 Task: Create a task  Create a feature for users to save content for later viewing , assign it to team member softage.9@softage.net in the project UniTech and update the status of the task to  At Risk , set the priority of the task to Medium.
Action: Mouse moved to (41, 326)
Screenshot: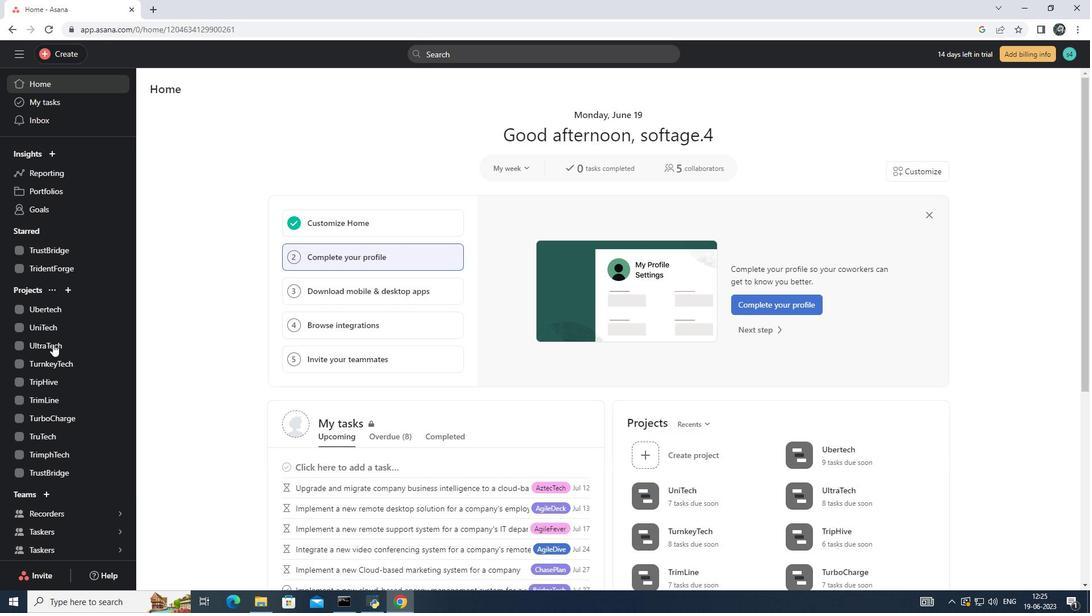 
Action: Mouse pressed left at (41, 326)
Screenshot: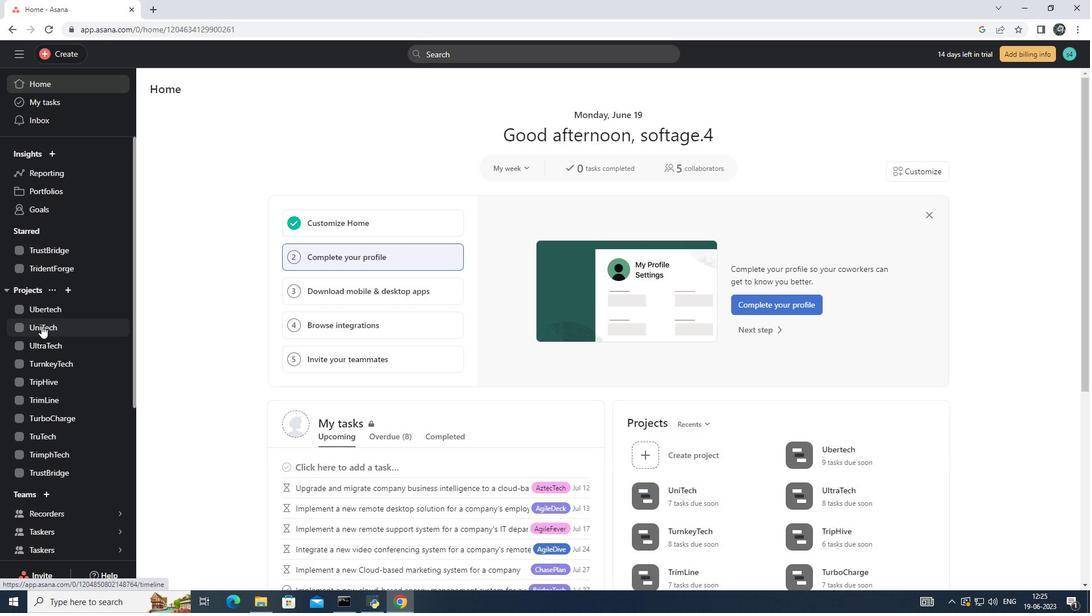 
Action: Mouse moved to (177, 143)
Screenshot: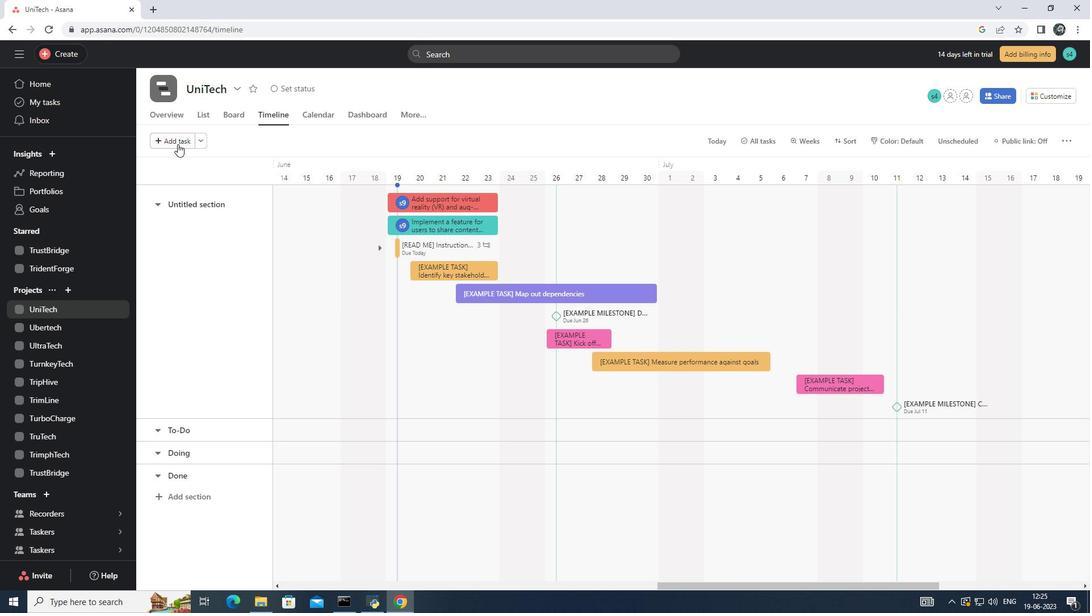 
Action: Mouse pressed left at (177, 143)
Screenshot: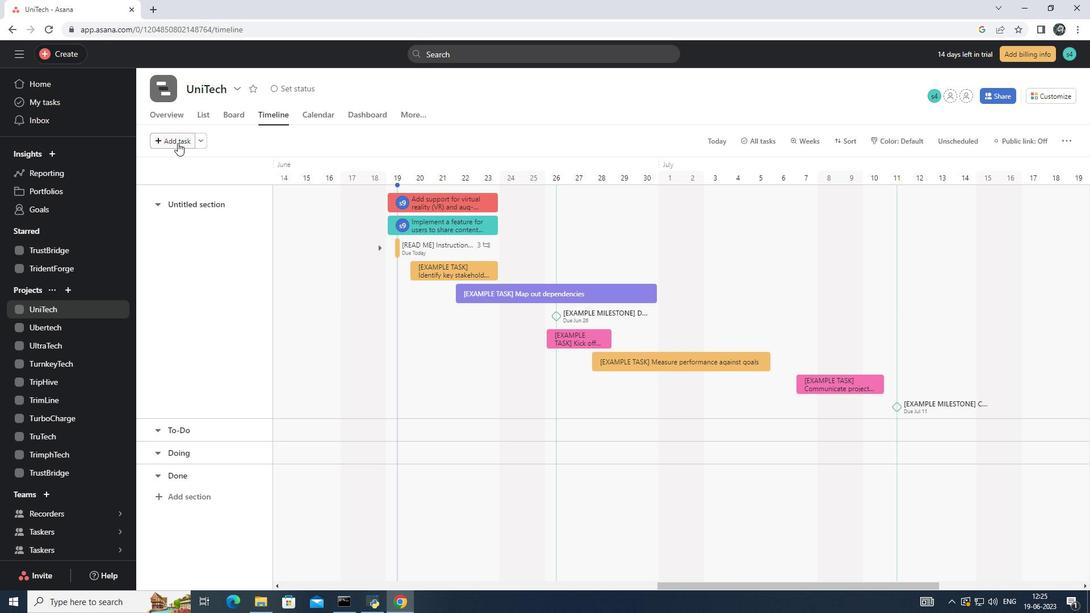 
Action: Mouse moved to (403, 204)
Screenshot: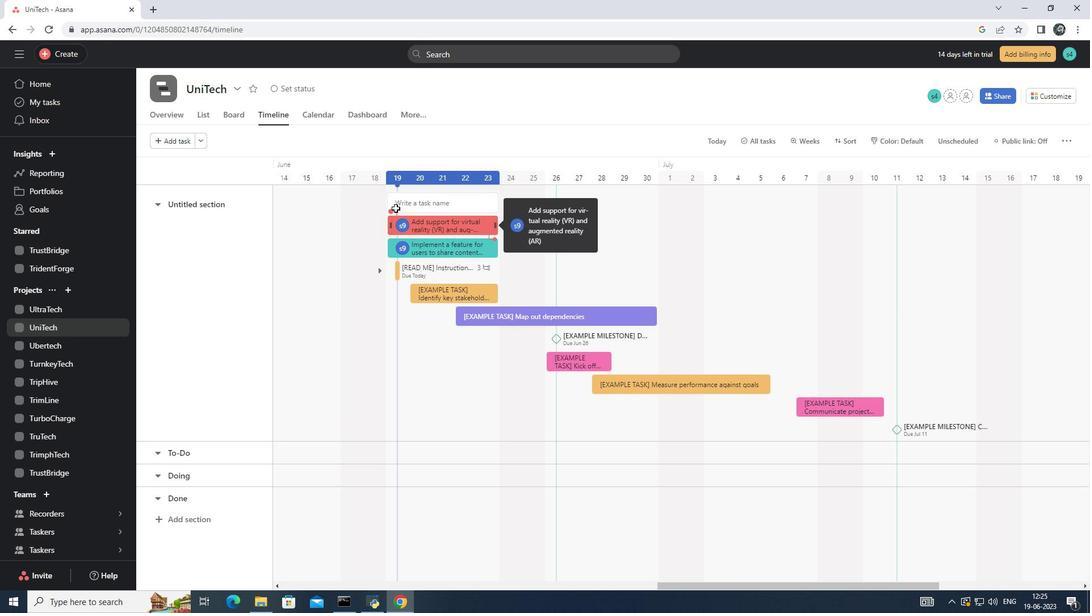 
Action: Mouse pressed left at (403, 204)
Screenshot: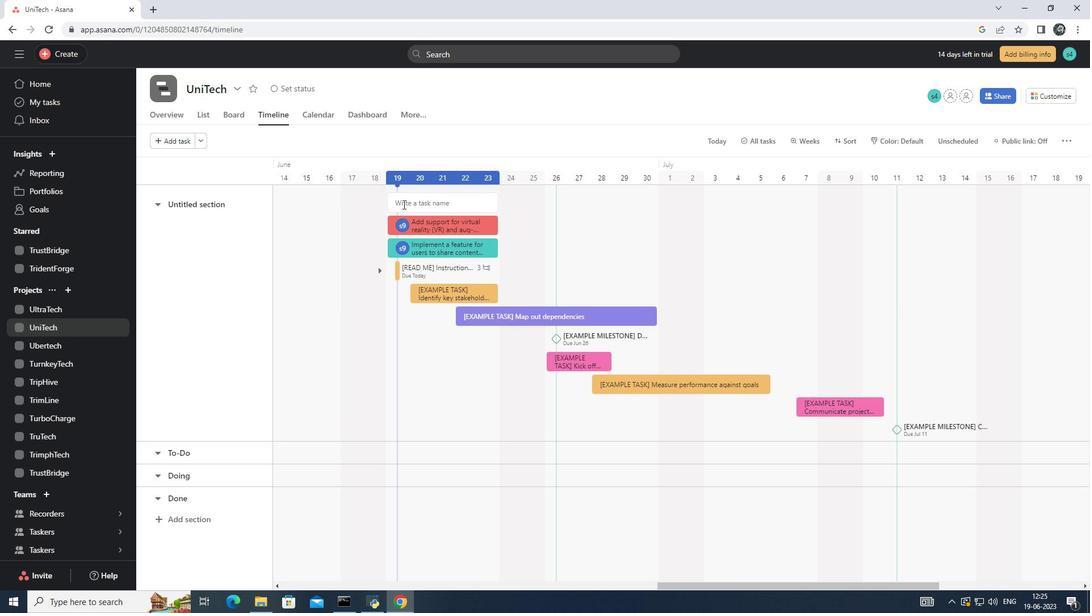 
Action: Key pressed <Key.shift>Create<Key.space>a<Key.space>feature<Key.space>for<Key.space>users<Key.space>to<Key.space>save<Key.space>content<Key.space>for<Key.space>later<Key.space>viewing<Key.enter>
Screenshot: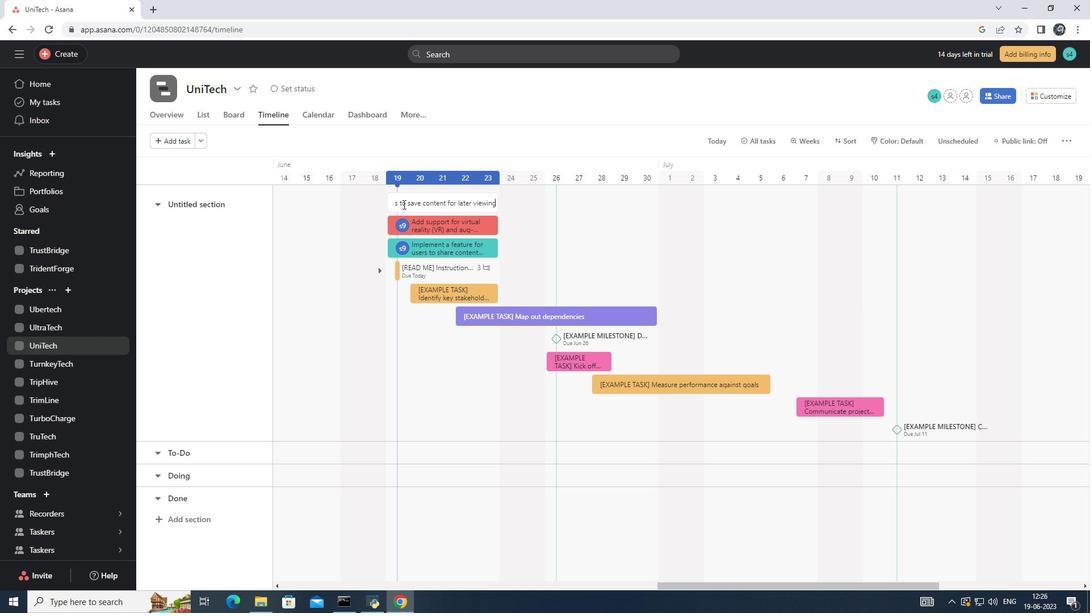 
Action: Mouse moved to (446, 203)
Screenshot: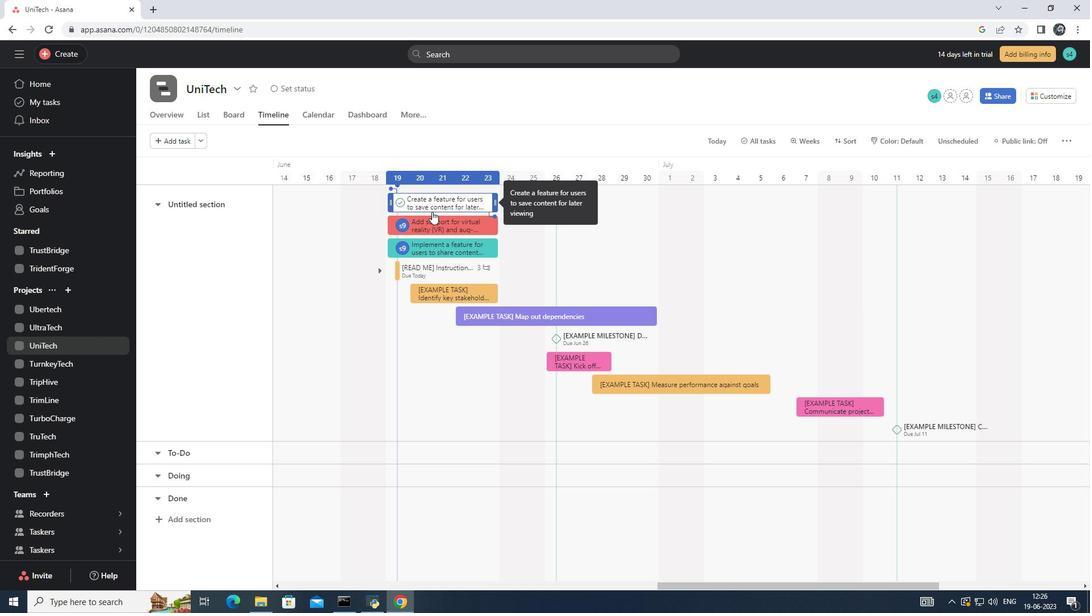 
Action: Mouse pressed left at (446, 203)
Screenshot: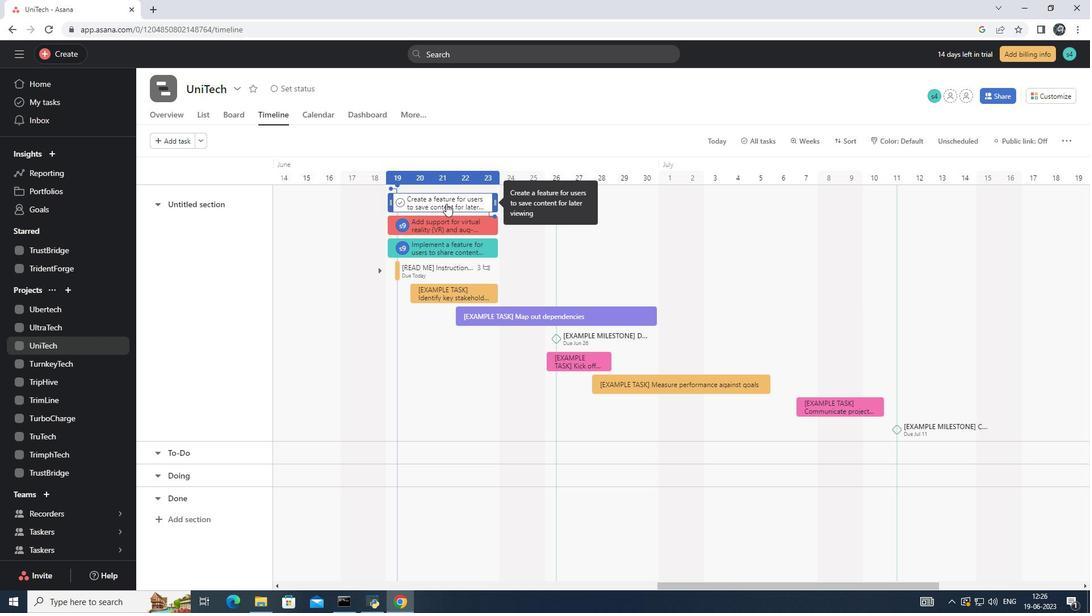 
Action: Mouse moved to (789, 226)
Screenshot: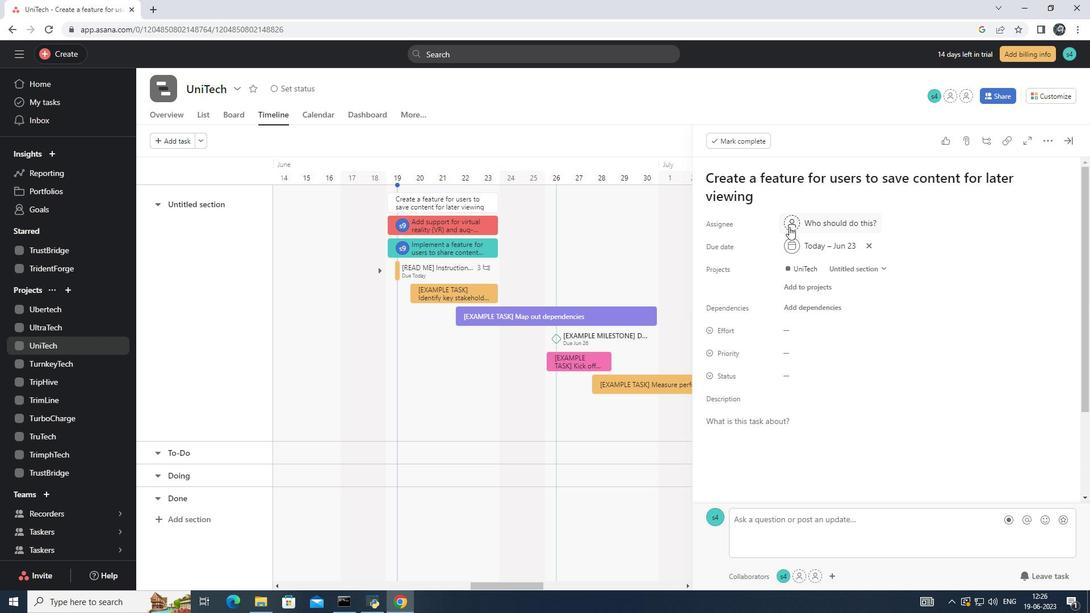
Action: Mouse pressed left at (789, 226)
Screenshot: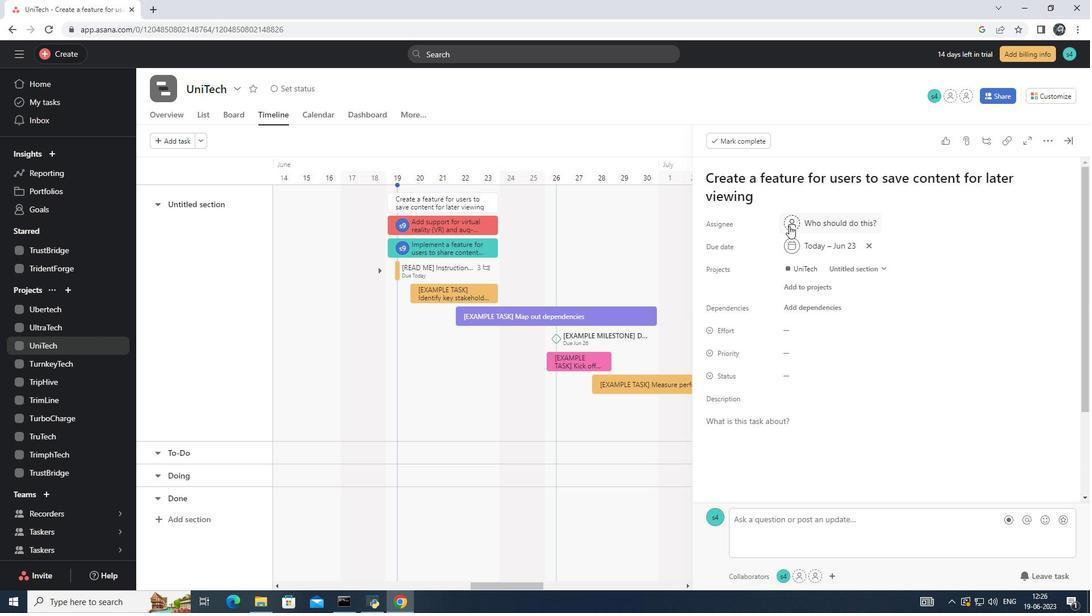 
Action: Mouse moved to (880, 190)
Screenshot: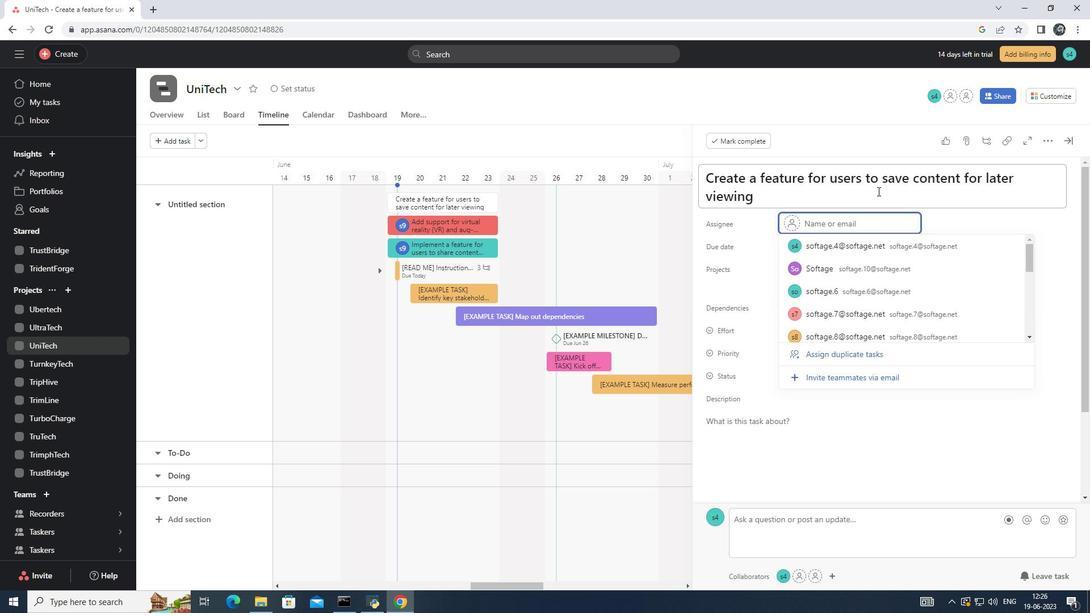 
Action: Key pressed softage.9<Key.shift>@softage.net<Key.enter>
Screenshot: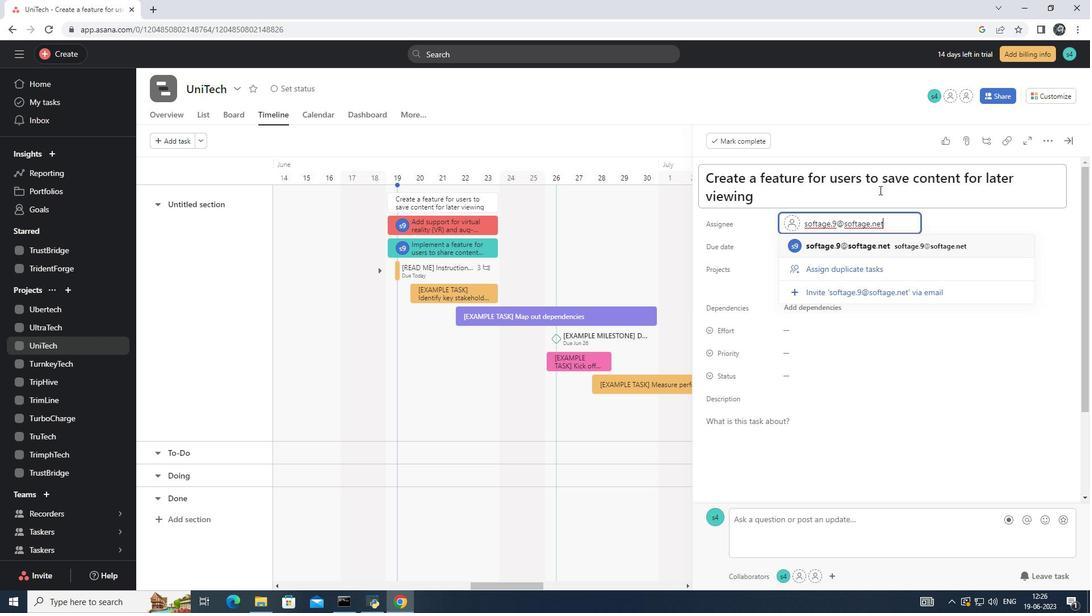 
Action: Mouse moved to (812, 374)
Screenshot: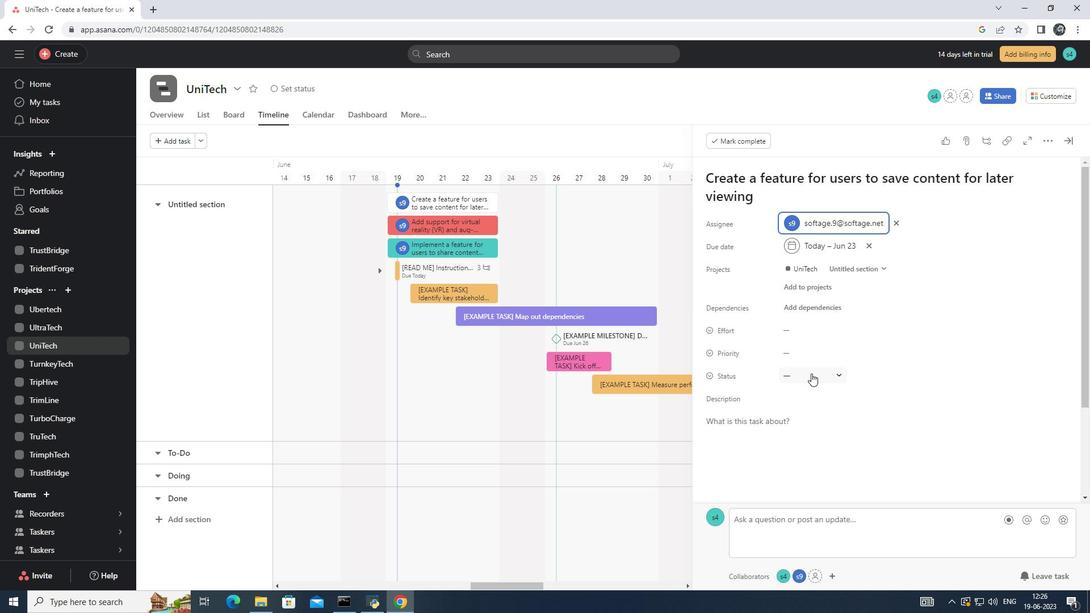 
Action: Mouse pressed left at (812, 374)
Screenshot: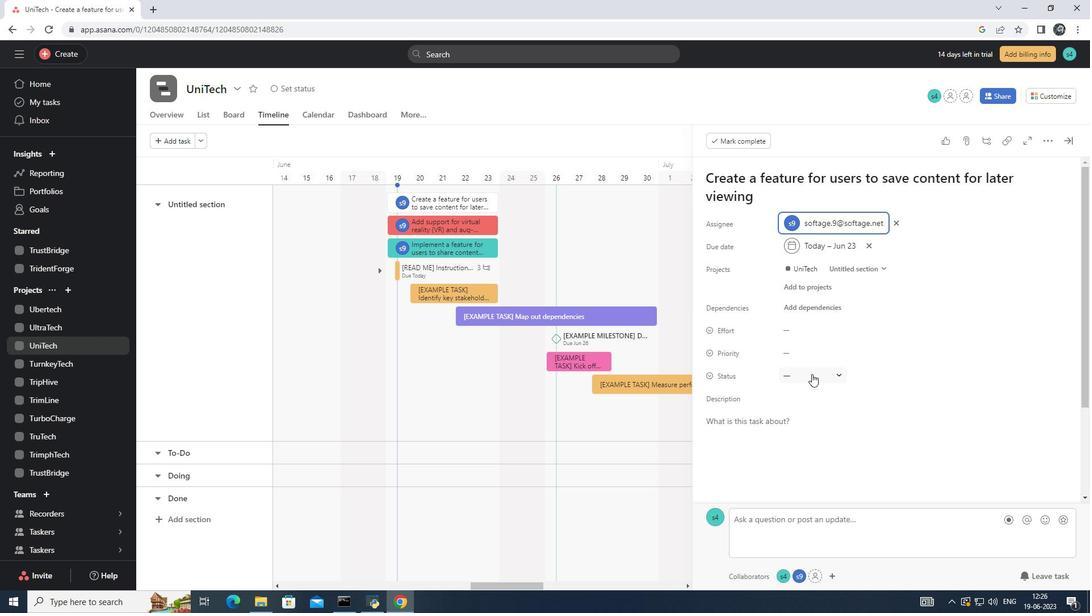 
Action: Mouse moved to (843, 434)
Screenshot: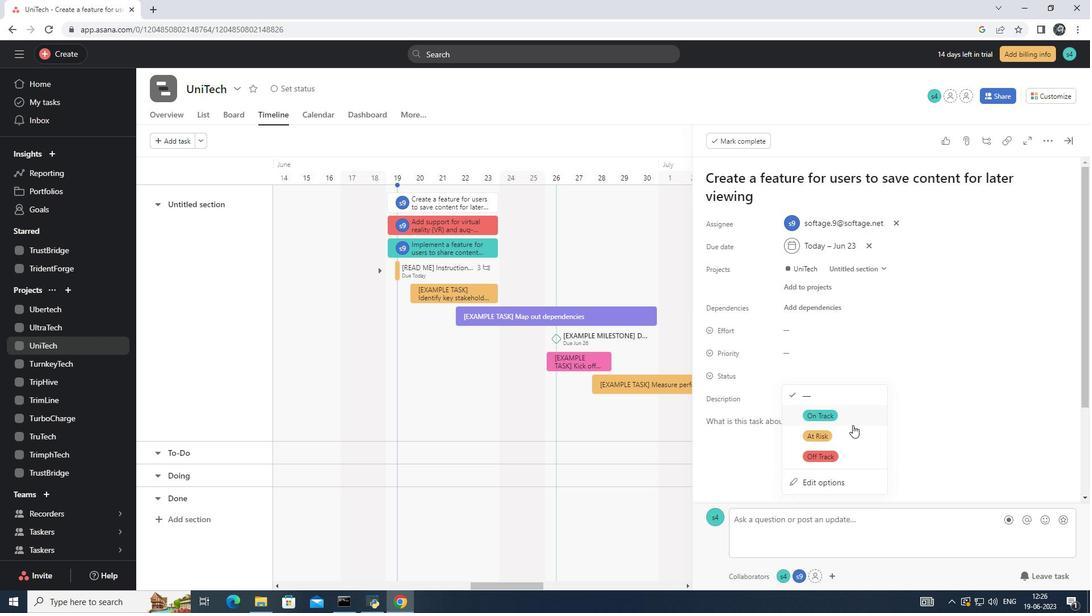 
Action: Mouse pressed left at (843, 434)
Screenshot: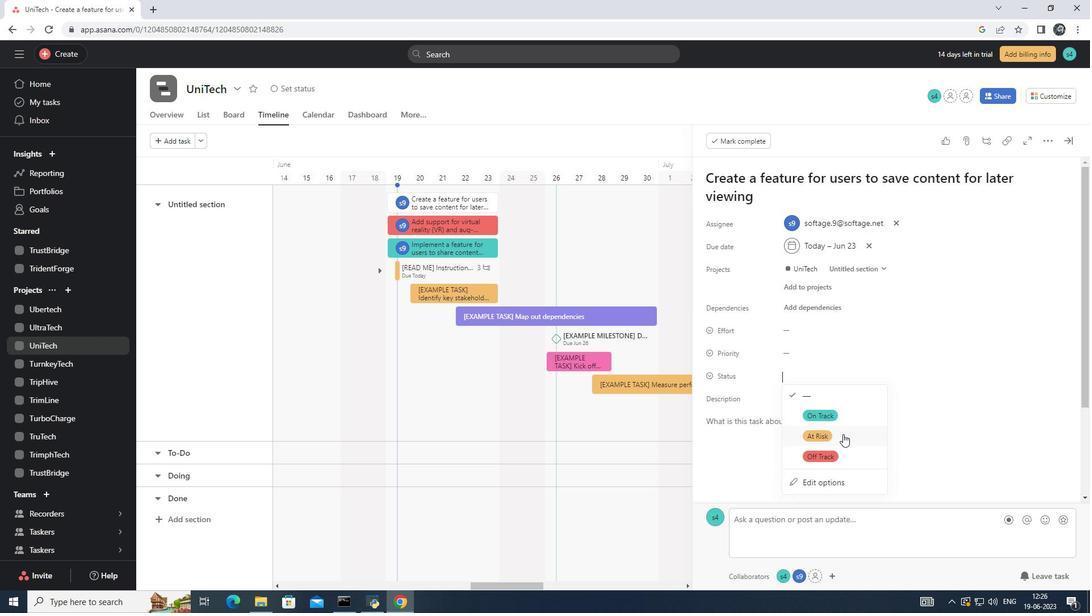 
Action: Mouse moved to (820, 355)
Screenshot: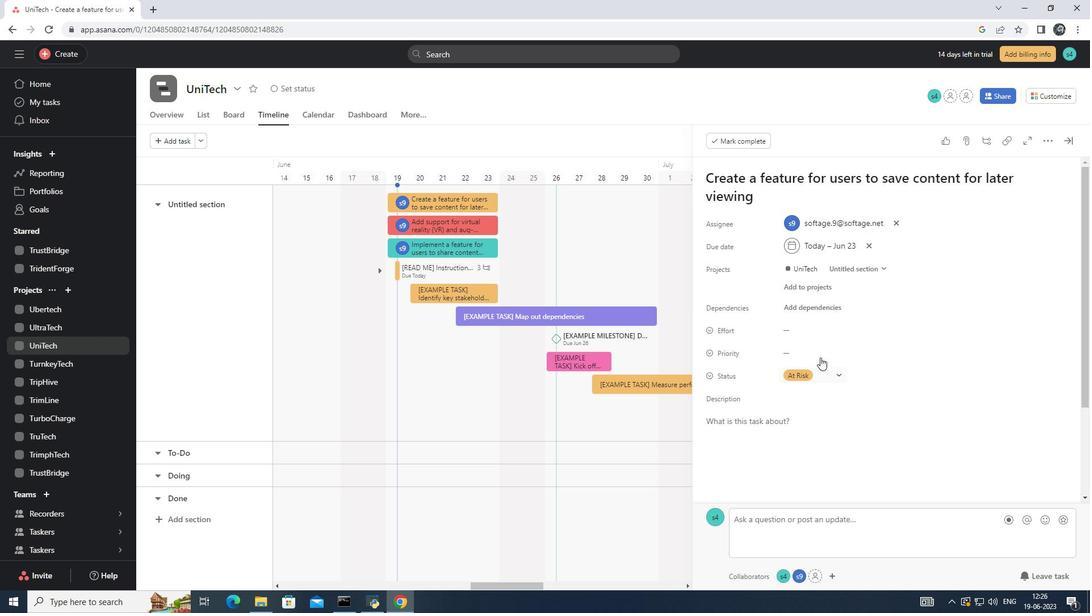 
Action: Mouse pressed left at (820, 355)
Screenshot: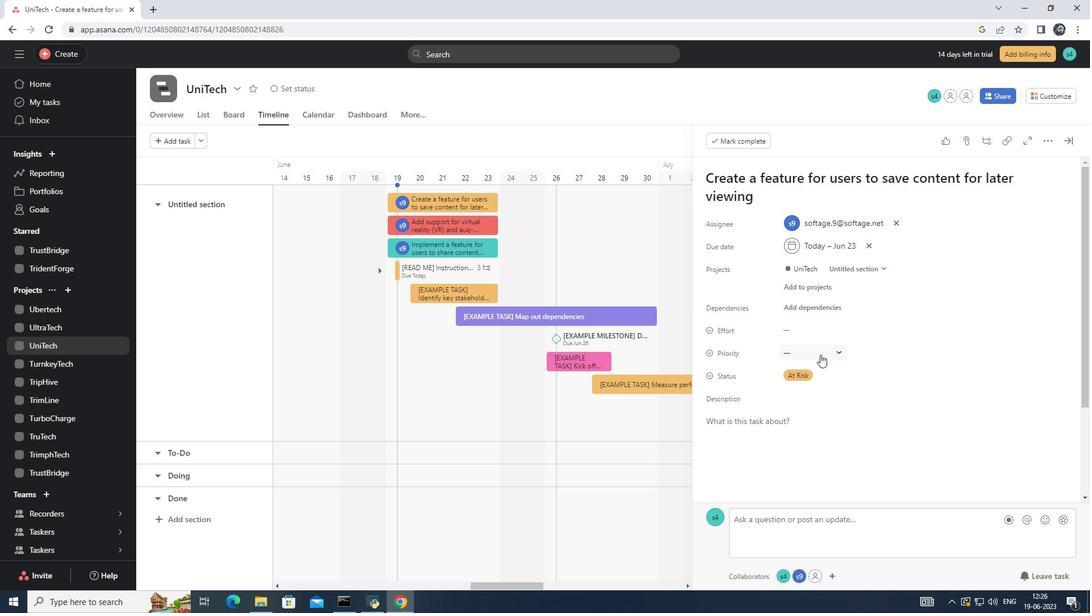
Action: Mouse moved to (842, 413)
Screenshot: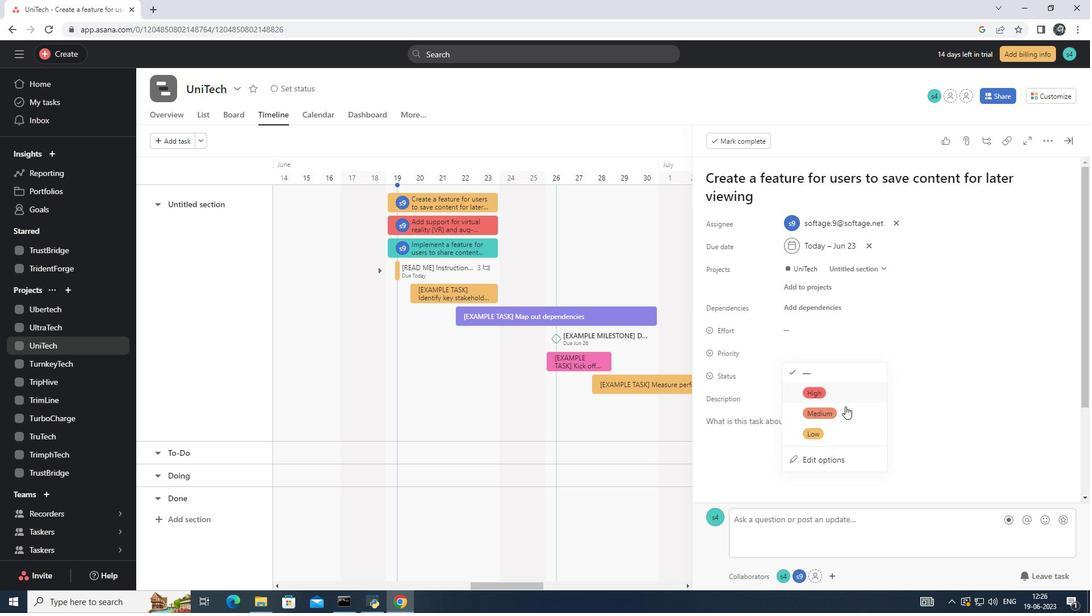 
Action: Mouse pressed left at (842, 413)
Screenshot: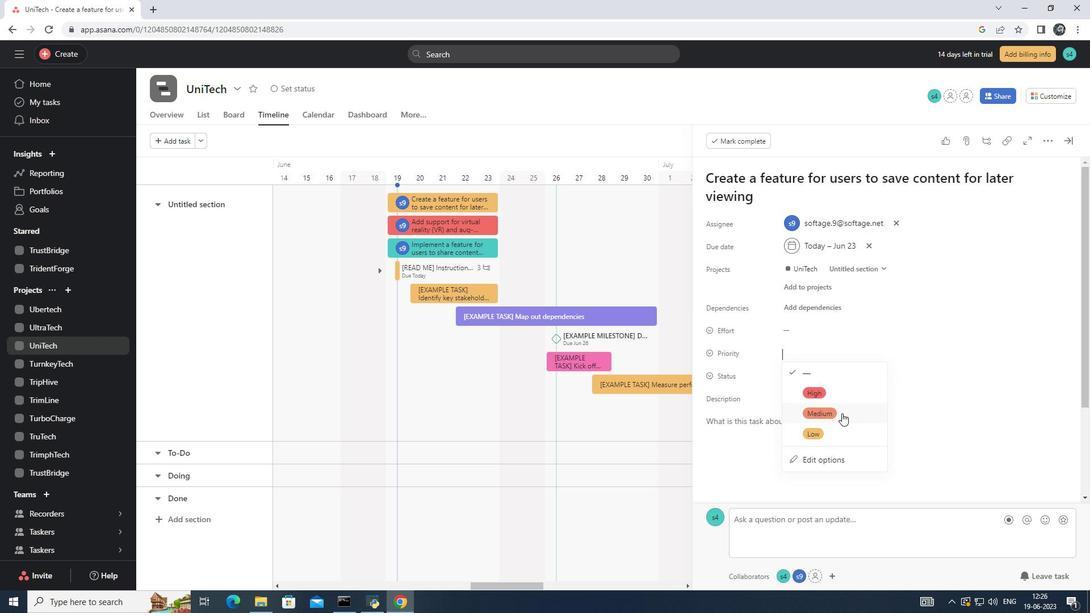
